 Task: Add the task  Update the app to support the latest operating systems to the section Code Conquest in the project TribeWorks and add a Due Date to the respective task as 2024/02/06.
Action: Mouse moved to (363, 237)
Screenshot: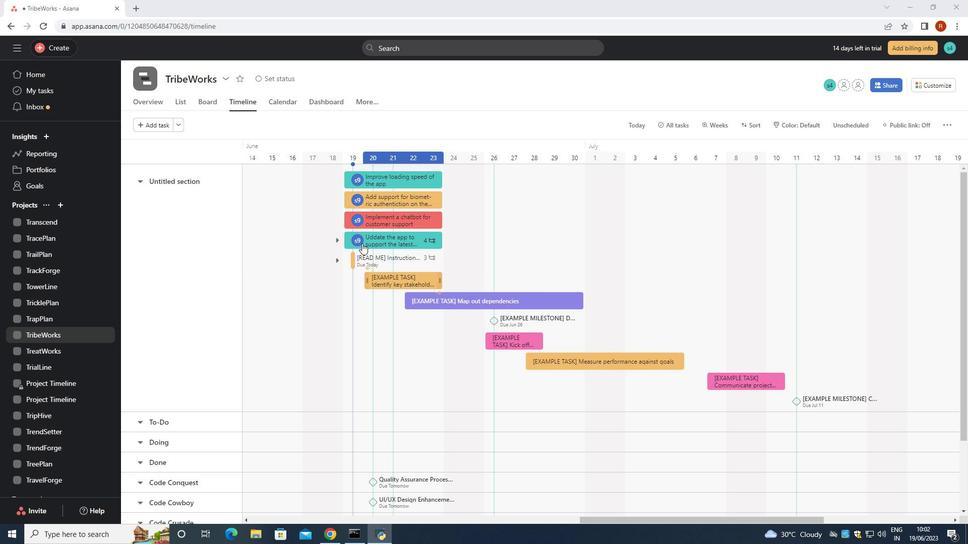
Action: Mouse pressed left at (363, 237)
Screenshot: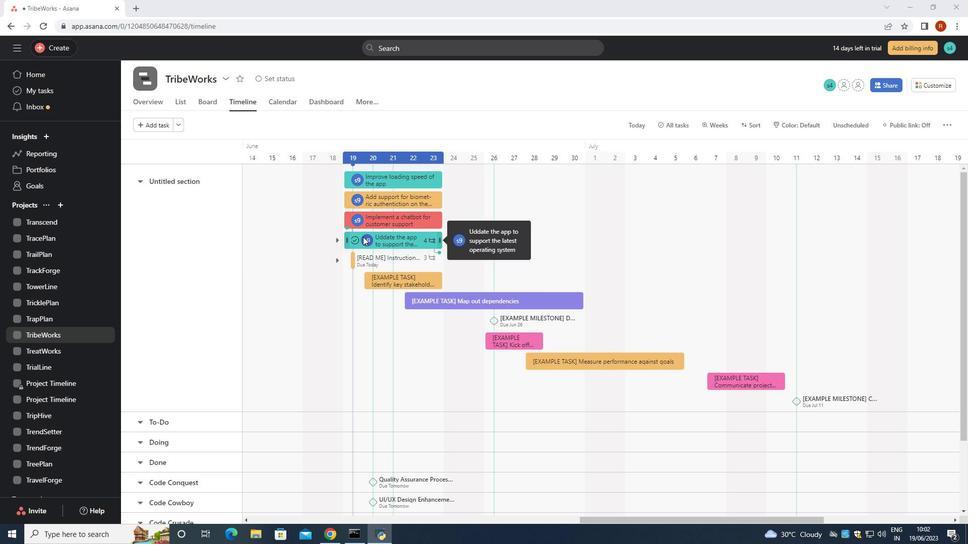 
Action: Mouse moved to (786, 219)
Screenshot: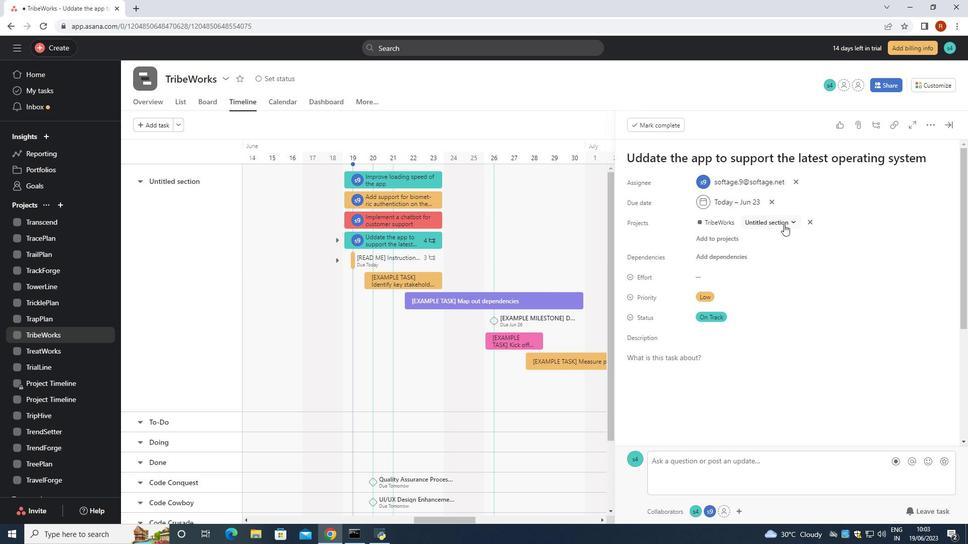 
Action: Mouse pressed left at (786, 219)
Screenshot: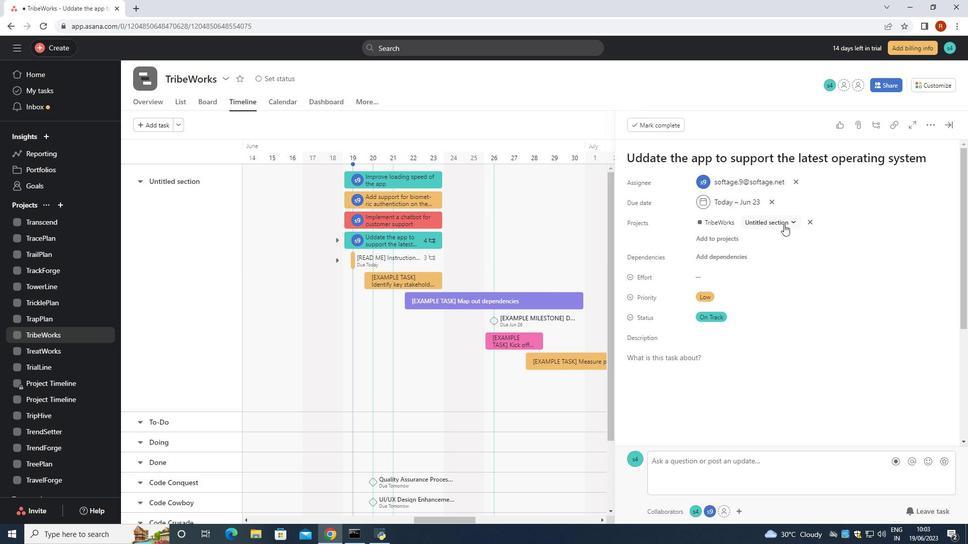 
Action: Mouse moved to (763, 318)
Screenshot: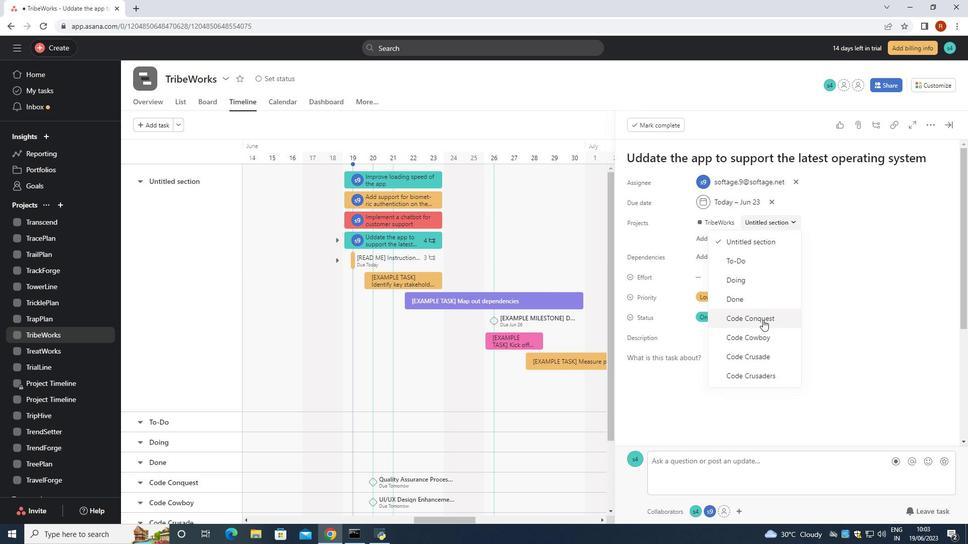 
Action: Mouse pressed left at (763, 318)
Screenshot: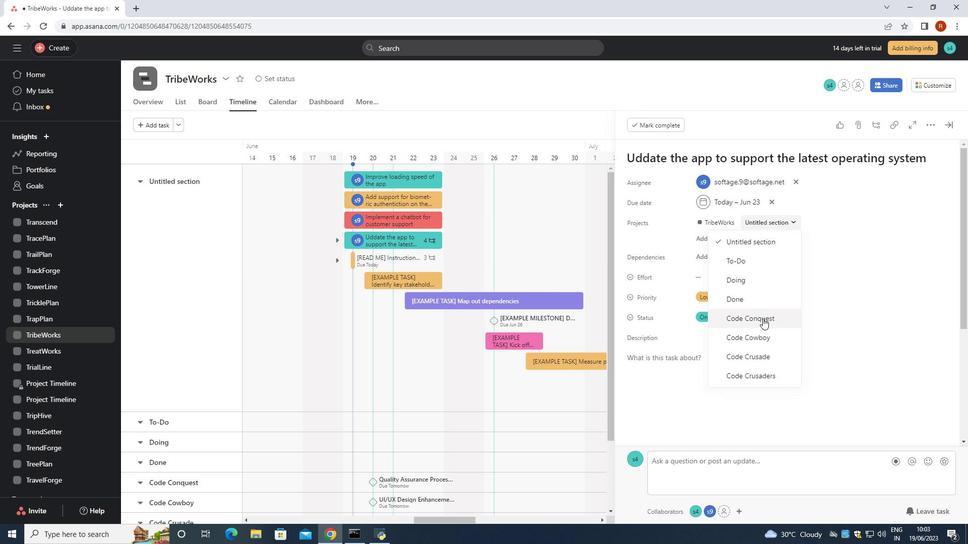 
Action: Mouse moved to (770, 206)
Screenshot: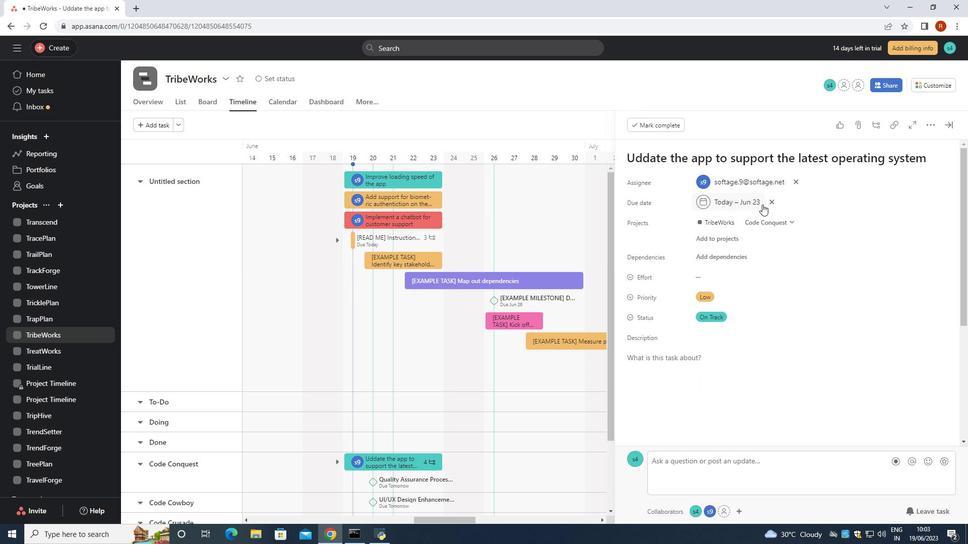
Action: Mouse pressed left at (770, 206)
Screenshot: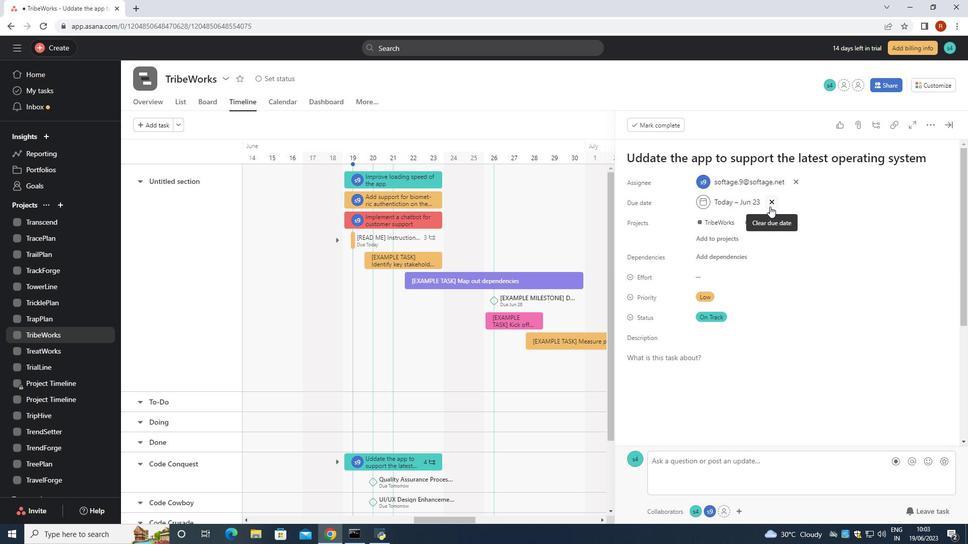 
Action: Mouse moved to (748, 202)
Screenshot: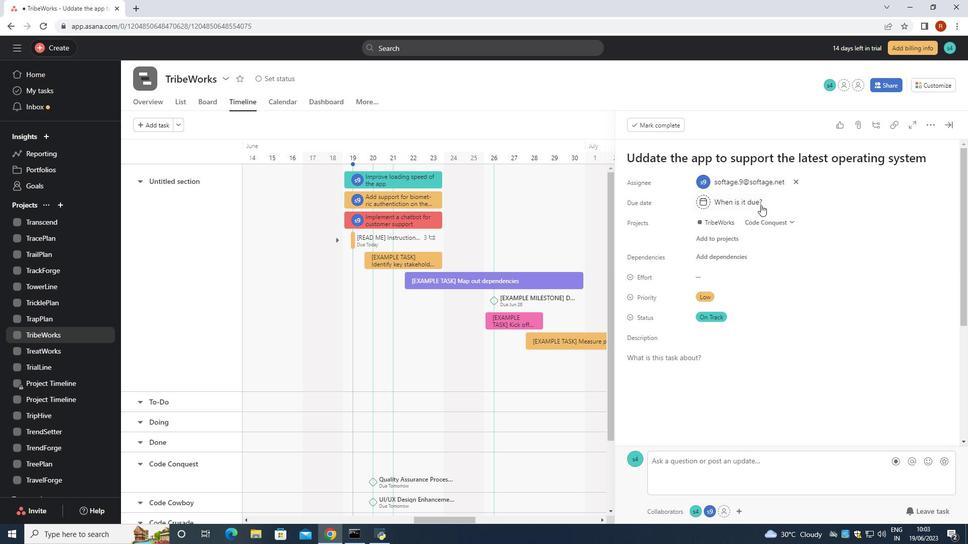 
Action: Mouse pressed left at (748, 202)
Screenshot: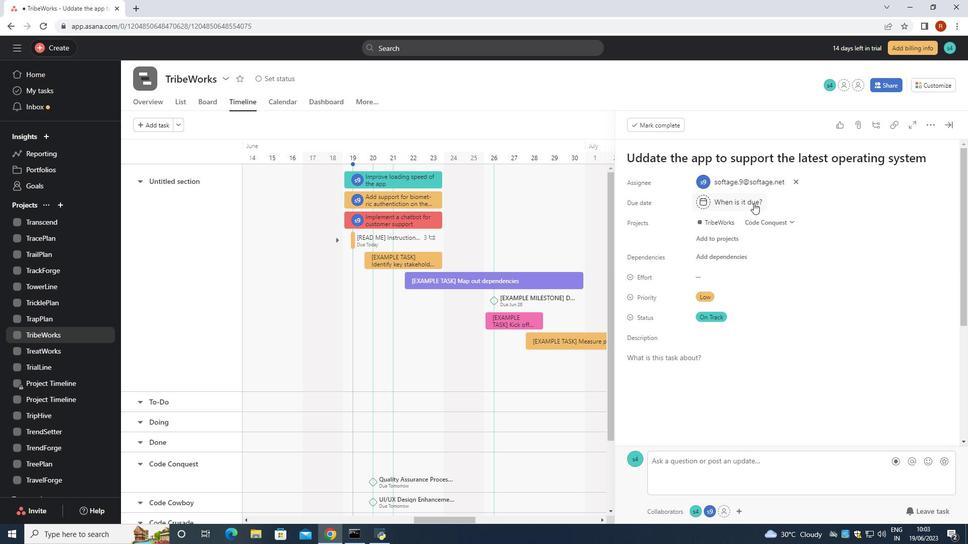 
Action: Key pressed 2024/02/06
Screenshot: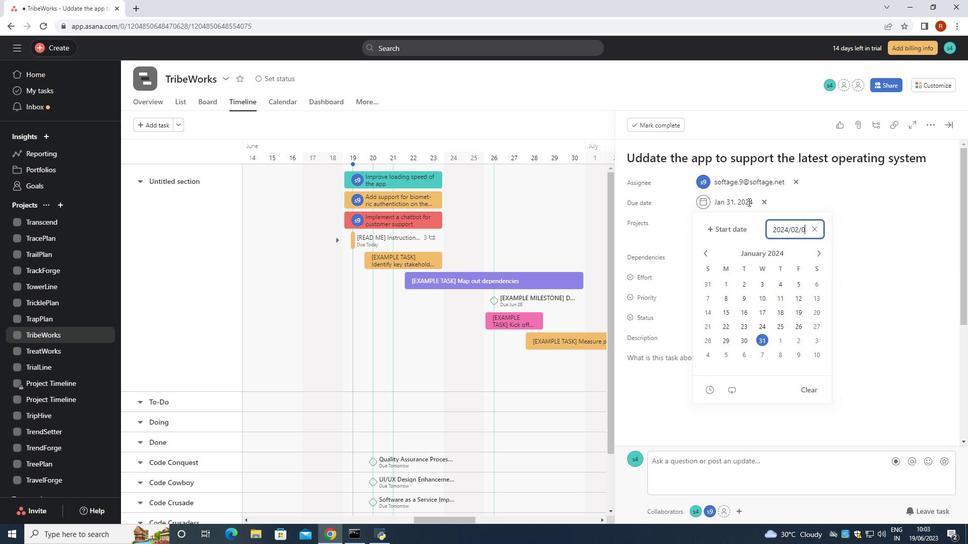 
Action: Mouse moved to (817, 269)
Screenshot: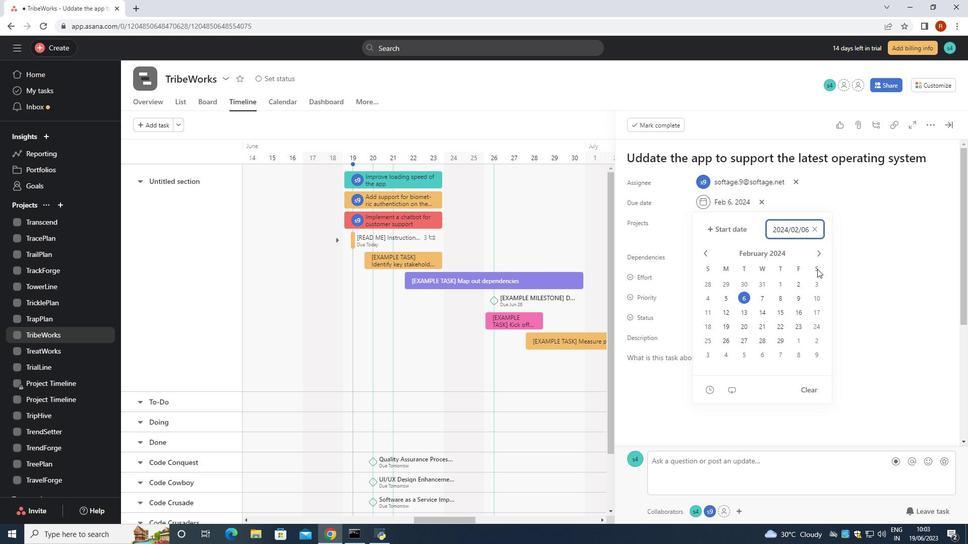 
Action: Key pressed <Key.enter>
Screenshot: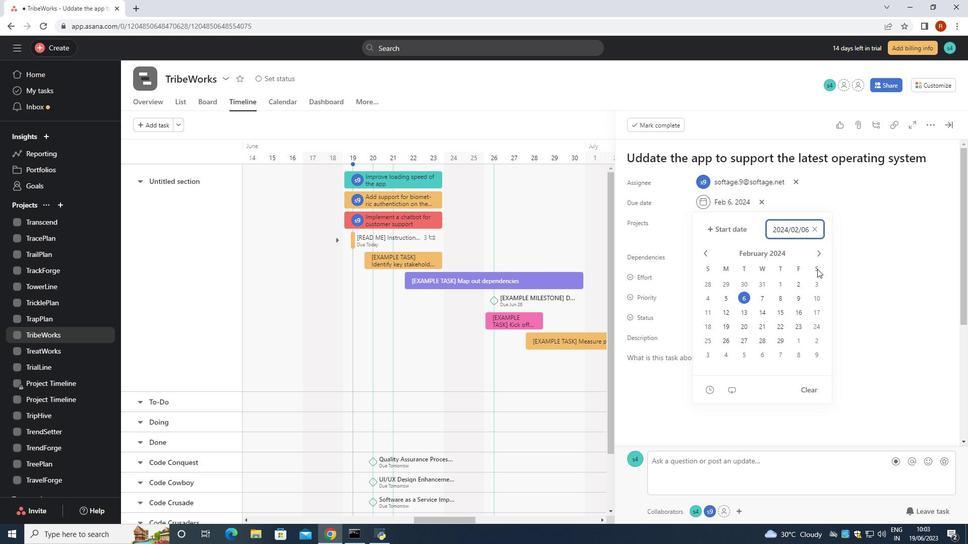 
Action: Mouse moved to (811, 277)
Screenshot: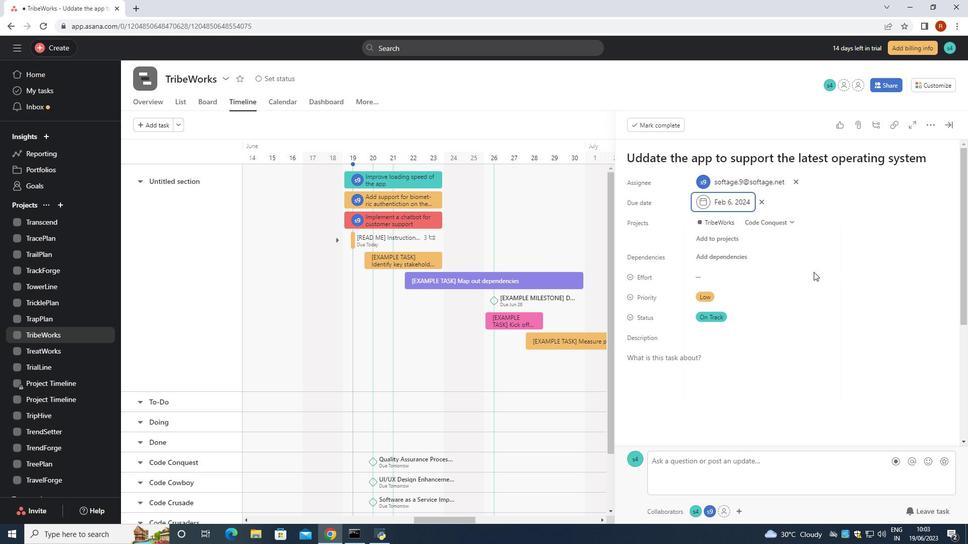 
